 Task: Learn more about a sales navigator core.
Action: Mouse moved to (818, 102)
Screenshot: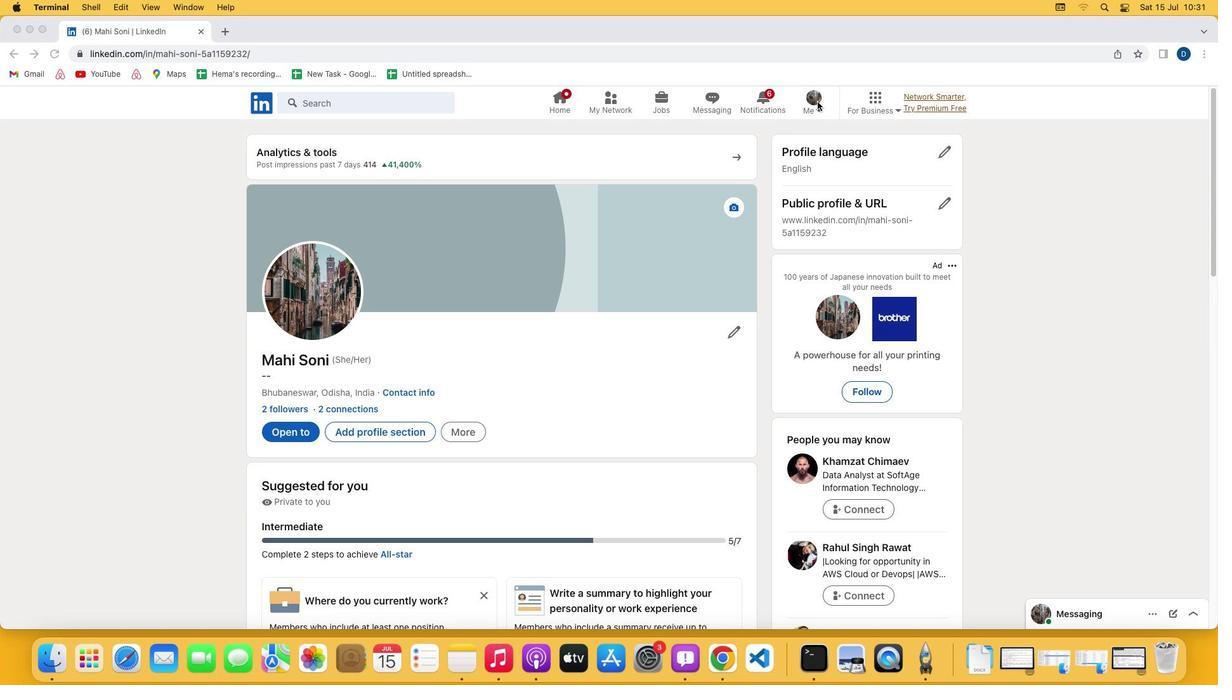 
Action: Mouse pressed left at (818, 102)
Screenshot: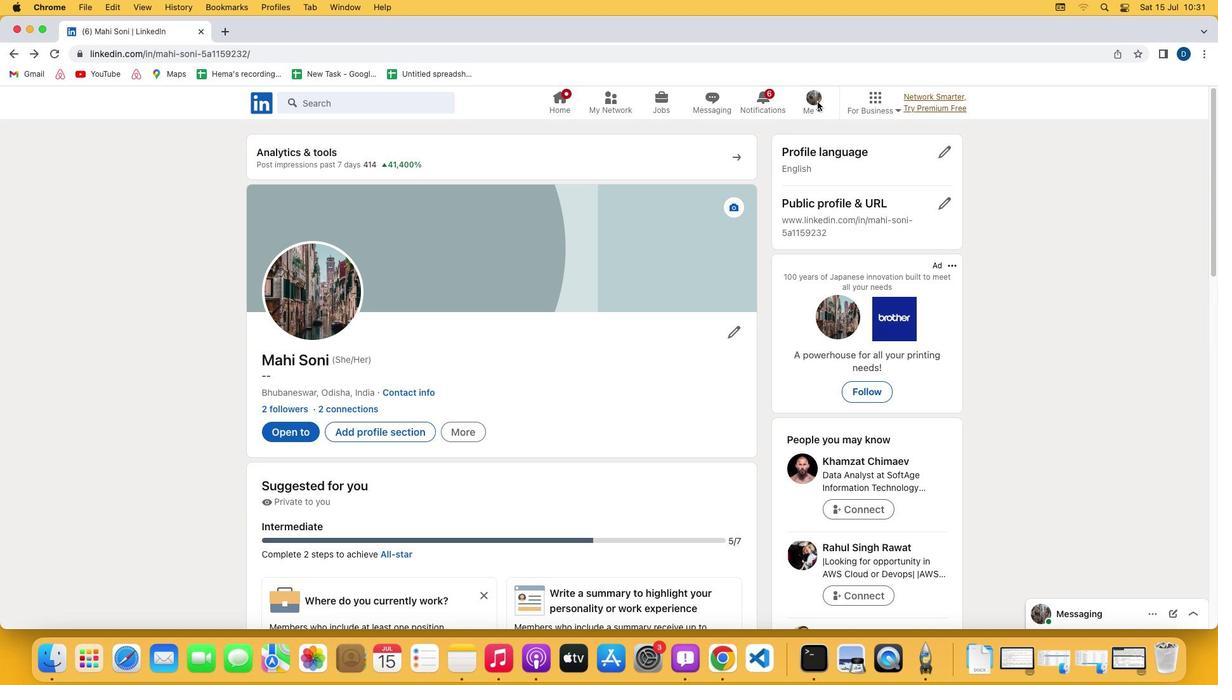 
Action: Mouse pressed left at (818, 102)
Screenshot: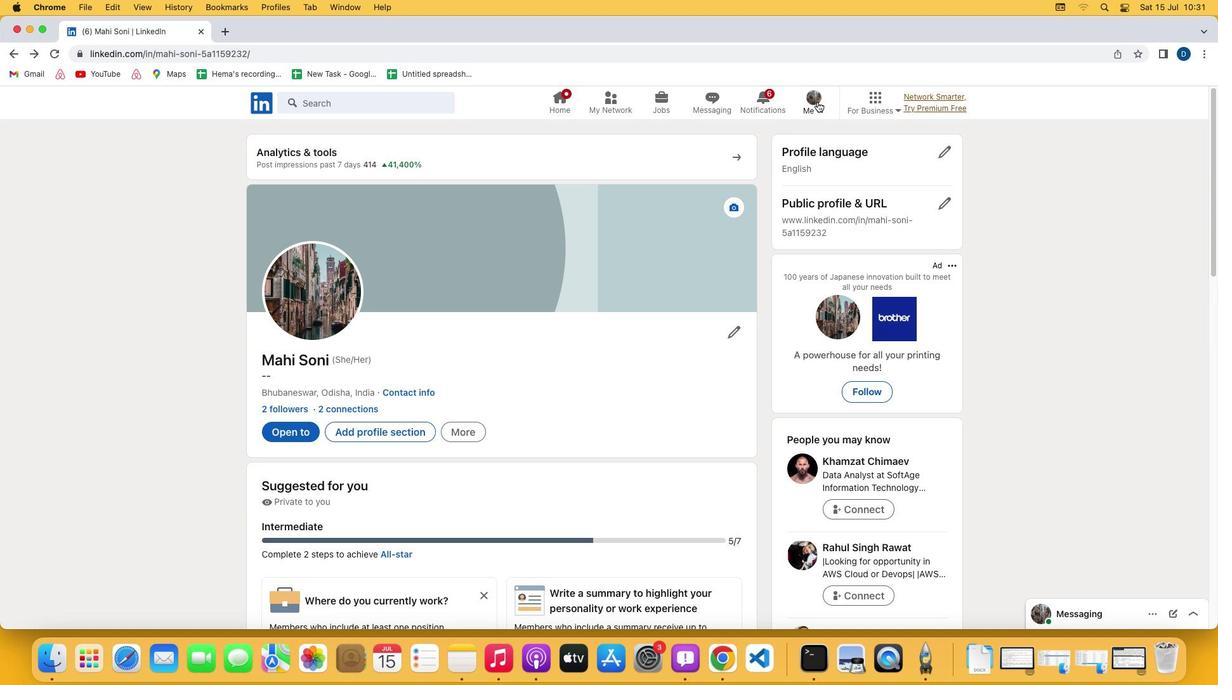 
Action: Mouse moved to (812, 99)
Screenshot: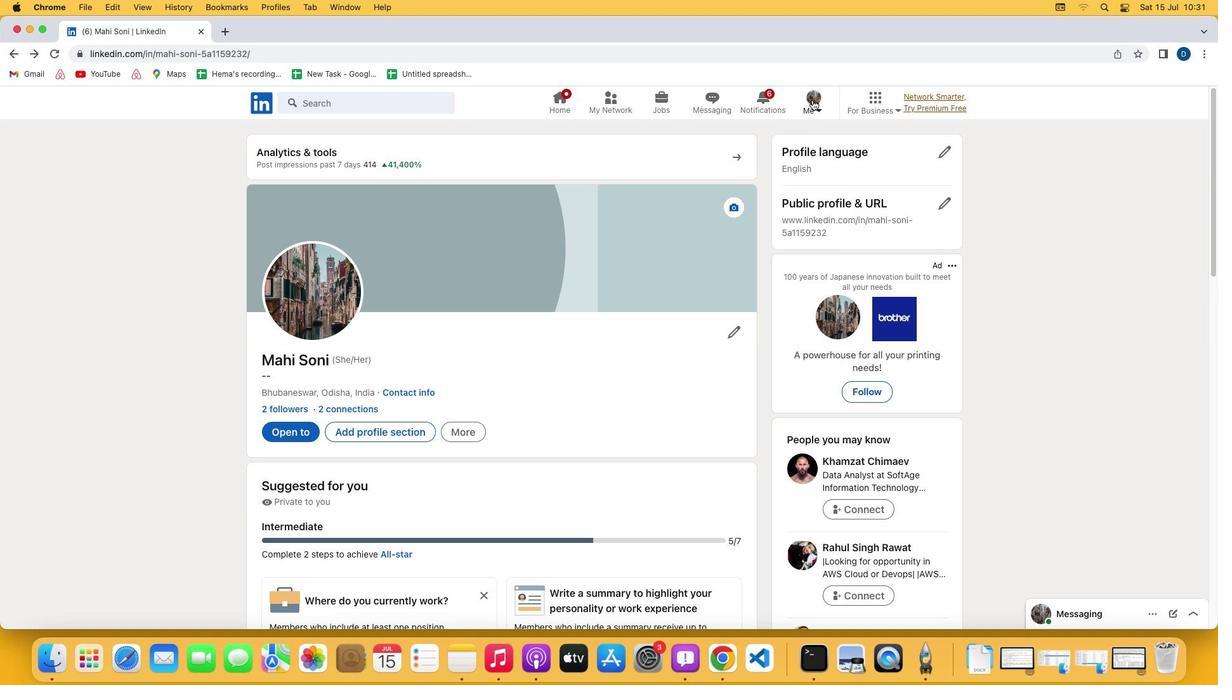 
Action: Mouse pressed left at (812, 99)
Screenshot: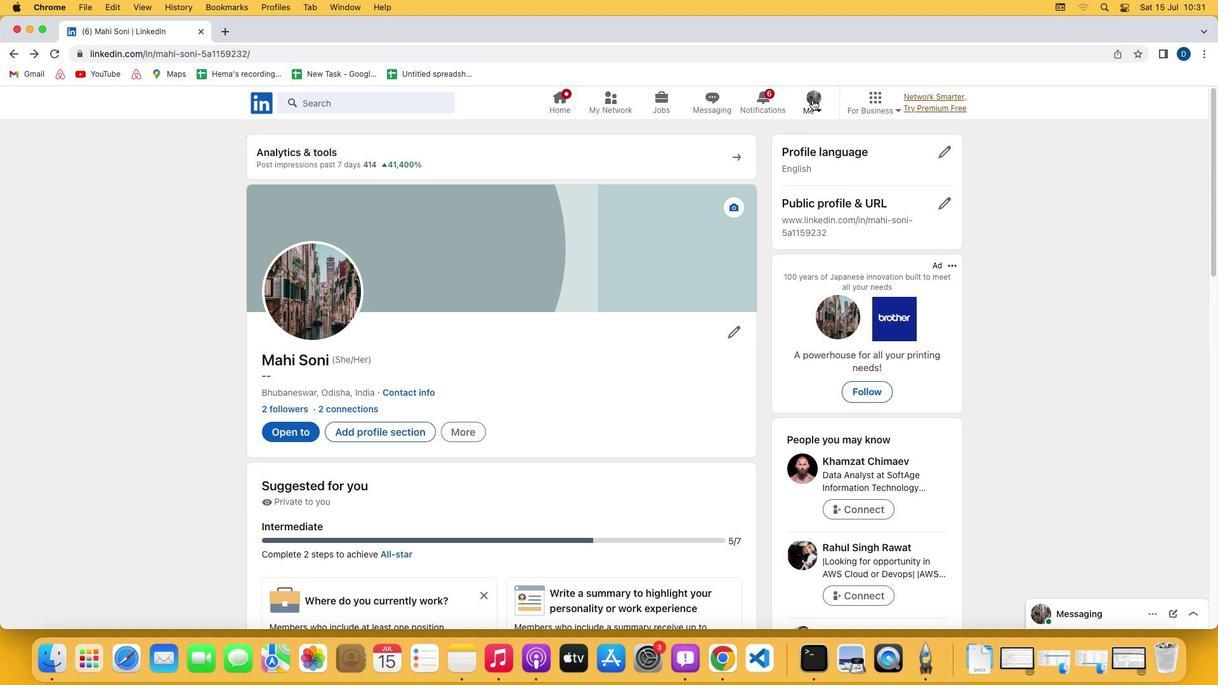 
Action: Mouse moved to (712, 240)
Screenshot: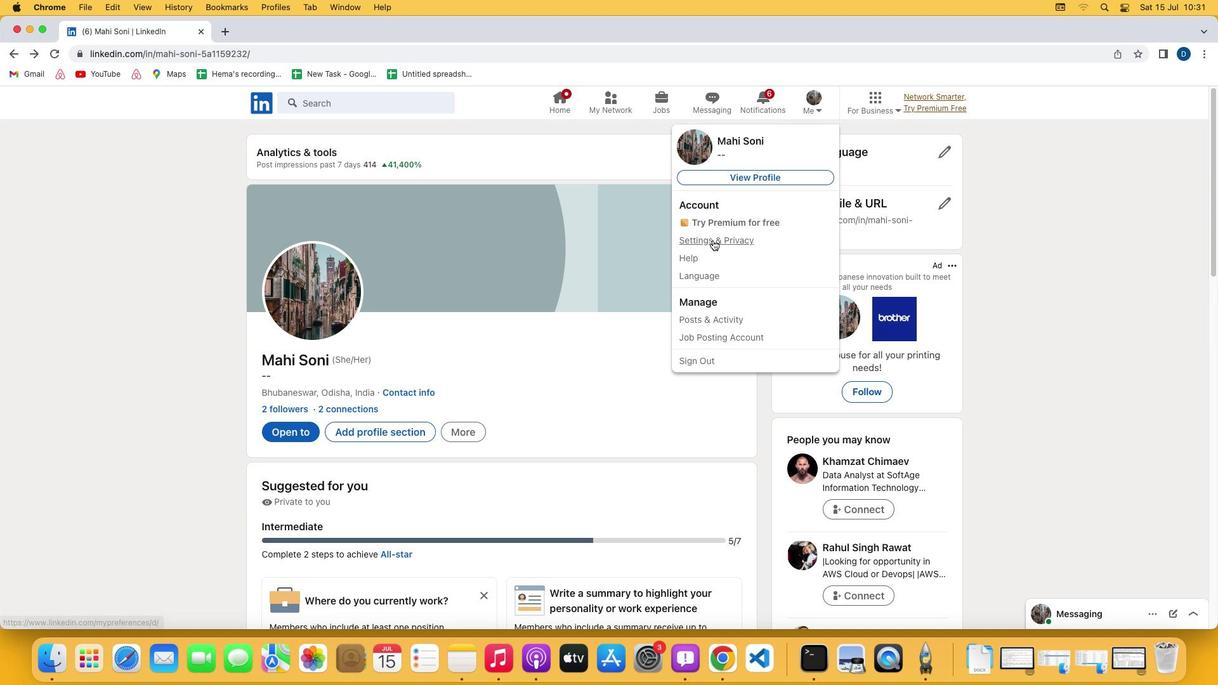 
Action: Mouse pressed left at (712, 240)
Screenshot: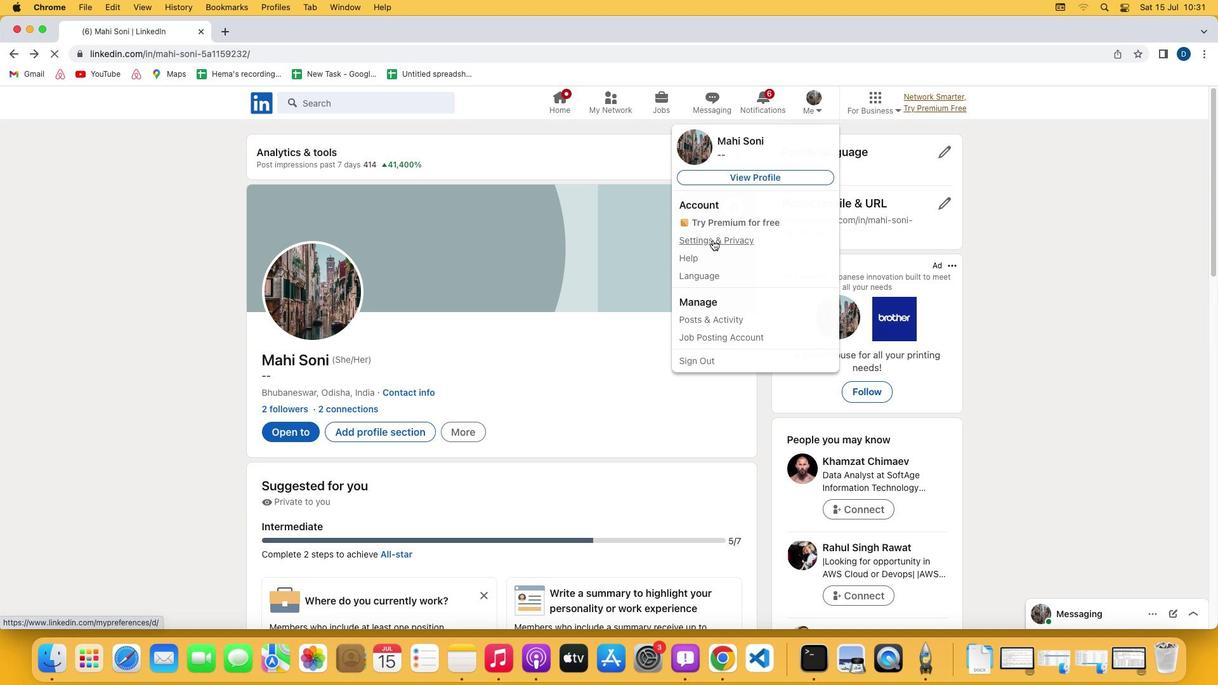 
Action: Mouse moved to (660, 432)
Screenshot: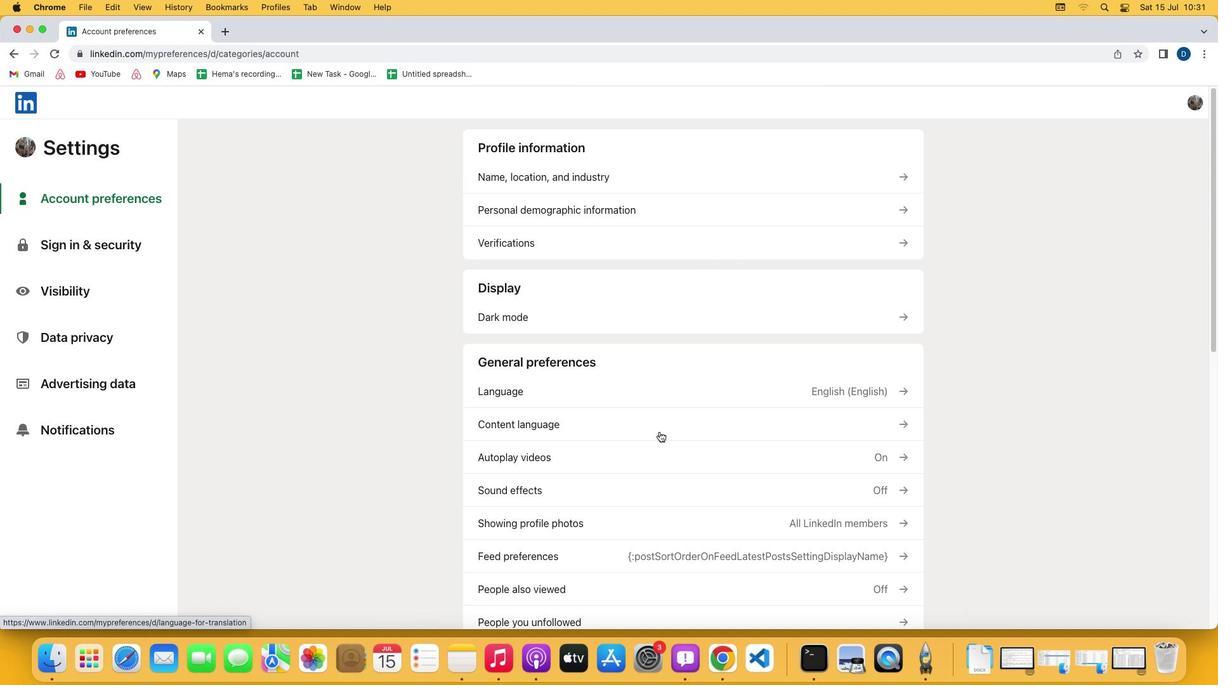 
Action: Mouse scrolled (660, 432) with delta (0, 0)
Screenshot: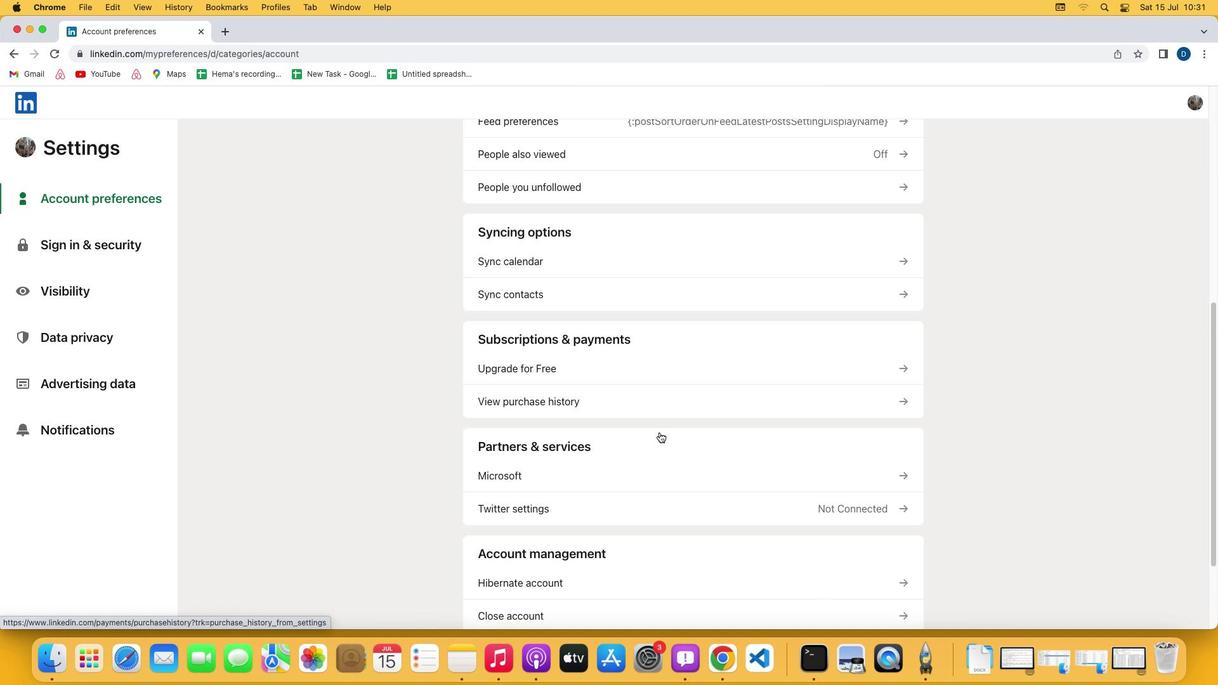 
Action: Mouse scrolled (660, 432) with delta (0, 0)
Screenshot: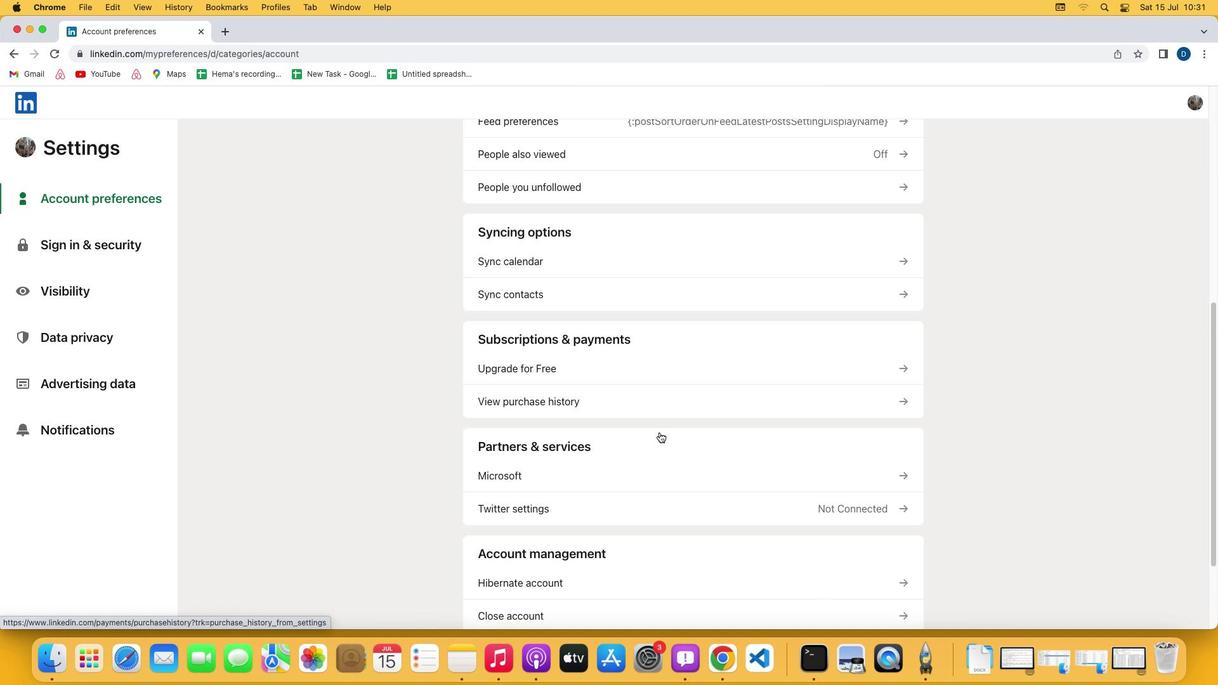 
Action: Mouse scrolled (660, 432) with delta (0, -1)
Screenshot: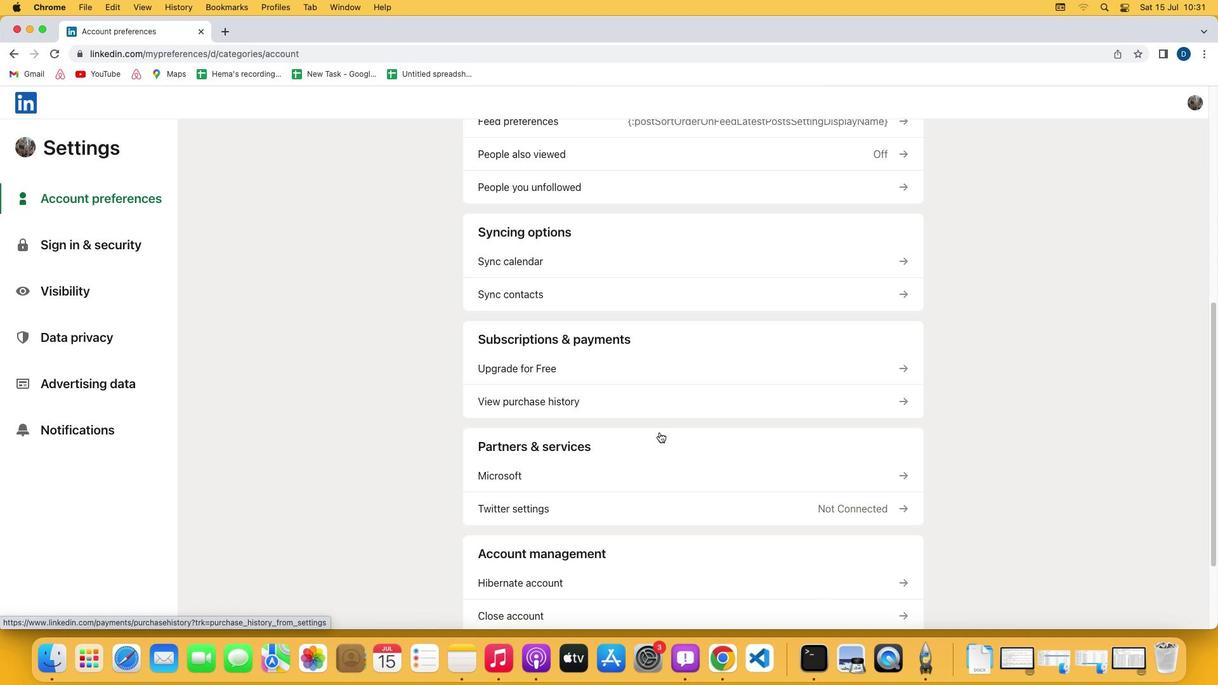 
Action: Mouse scrolled (660, 432) with delta (0, -3)
Screenshot: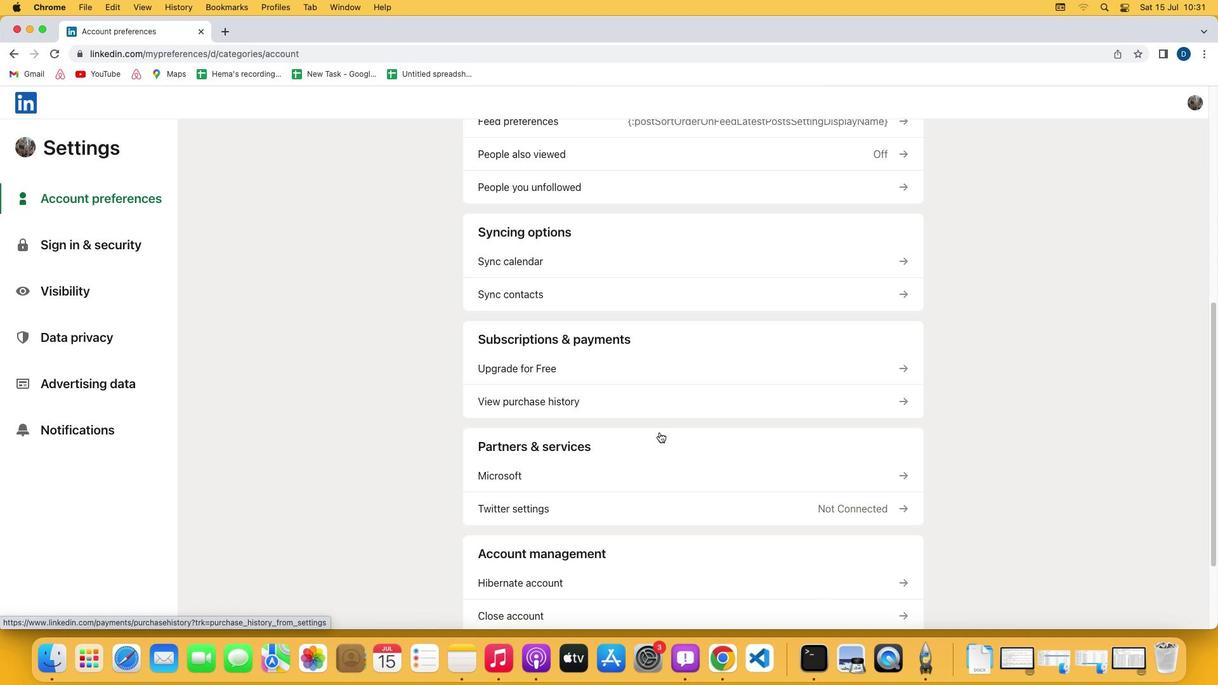 
Action: Mouse scrolled (660, 432) with delta (0, -3)
Screenshot: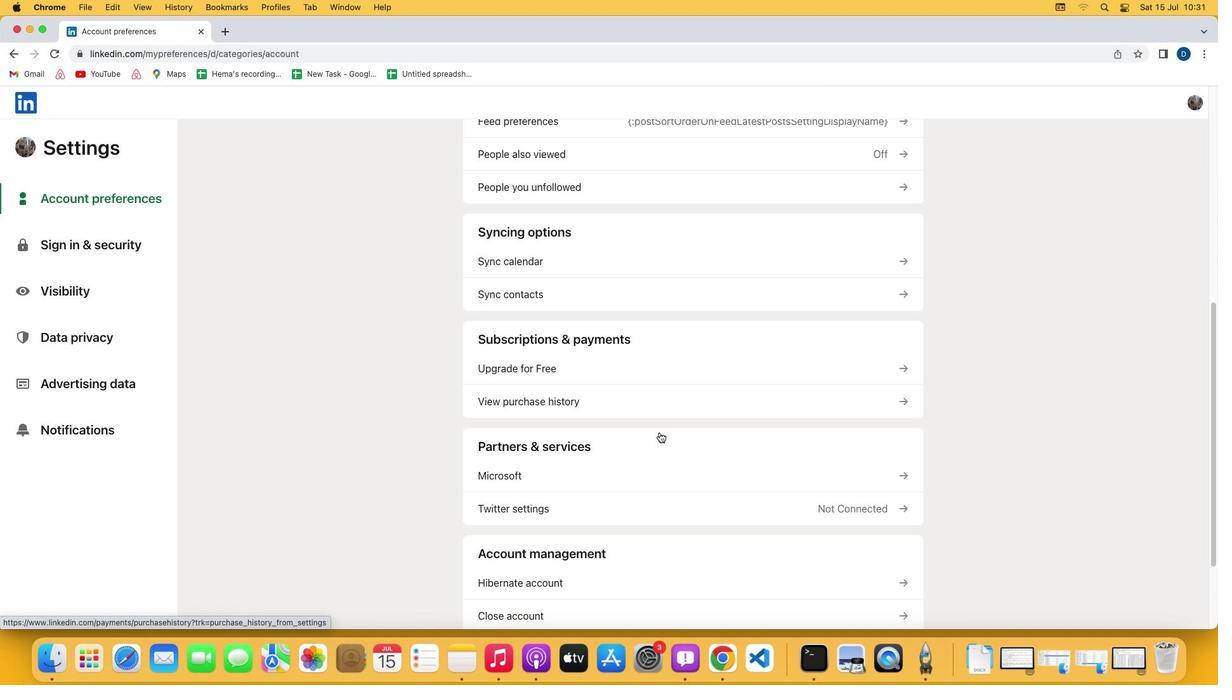 
Action: Mouse moved to (659, 432)
Screenshot: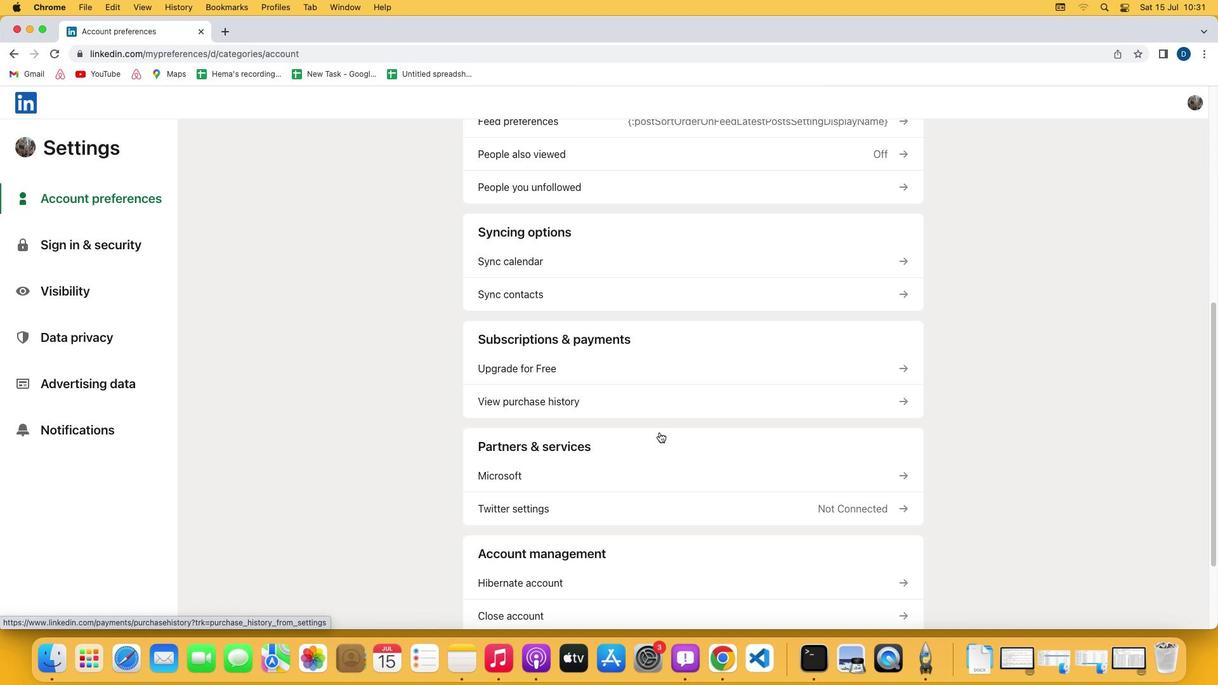 
Action: Mouse scrolled (659, 432) with delta (0, 0)
Screenshot: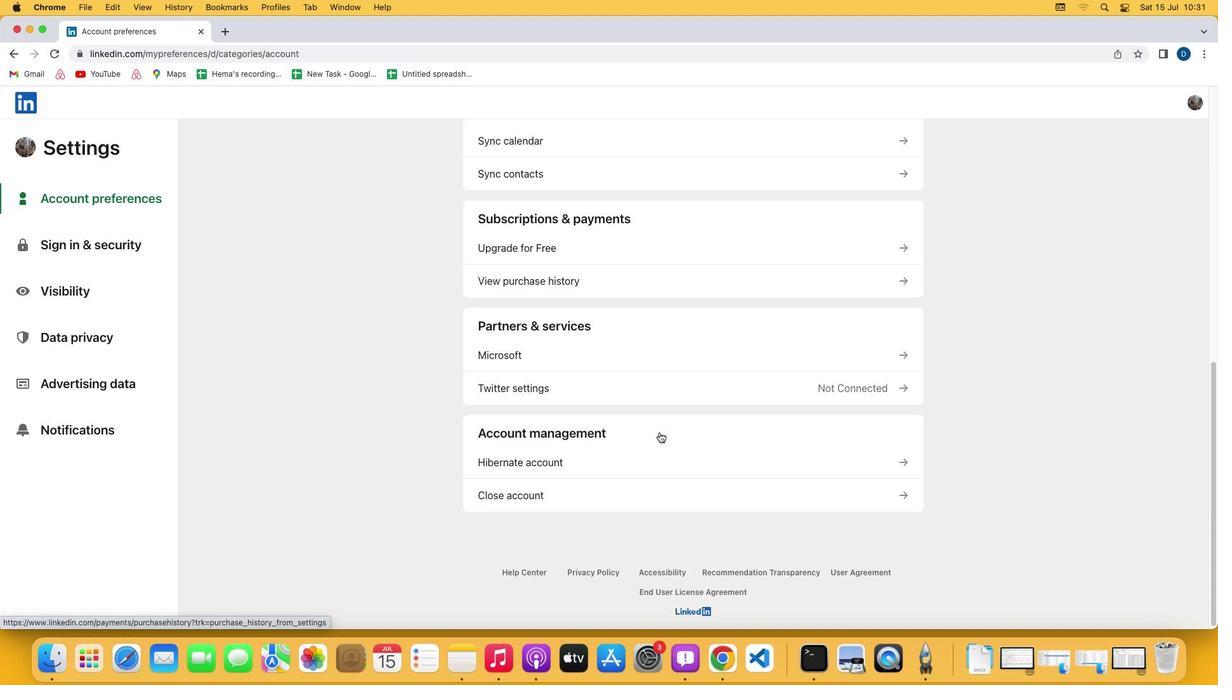 
Action: Mouse scrolled (659, 432) with delta (0, 0)
Screenshot: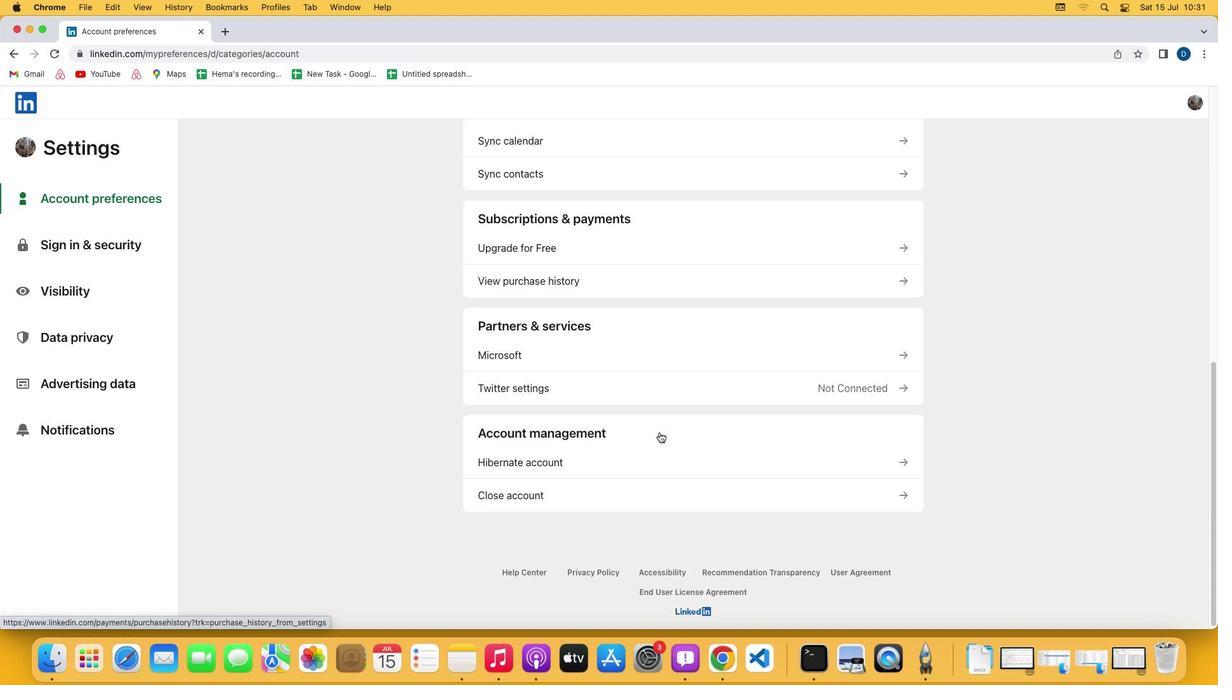 
Action: Mouse scrolled (659, 432) with delta (0, -1)
Screenshot: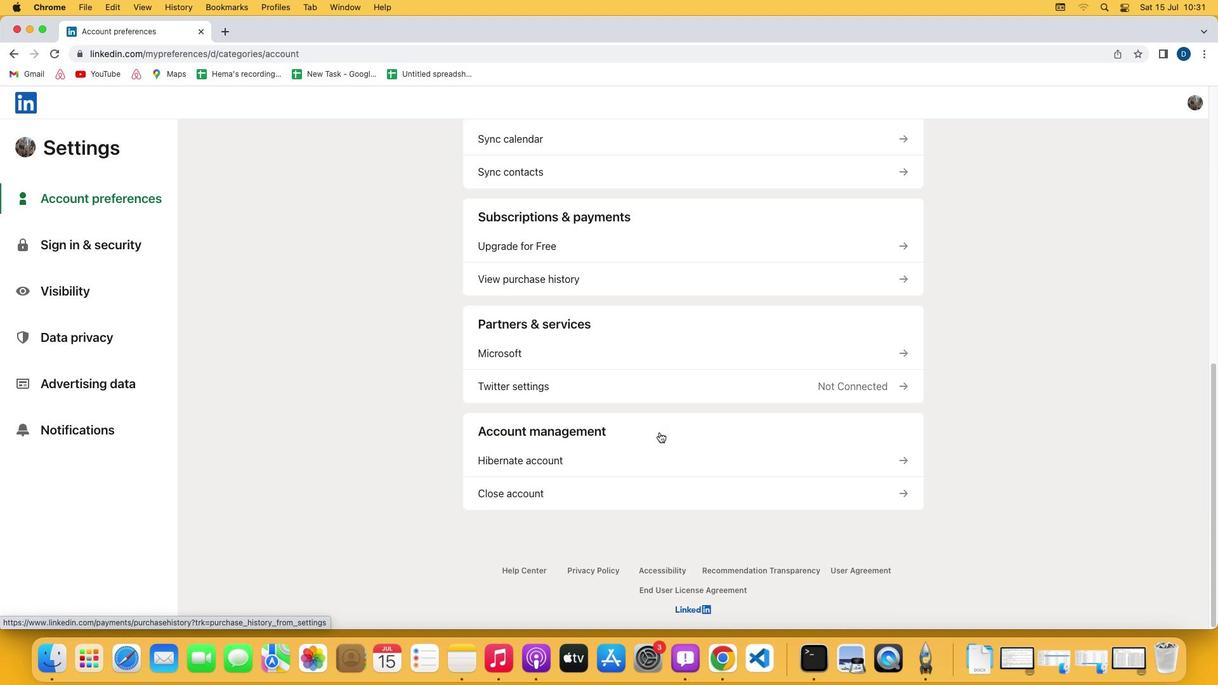 
Action: Mouse scrolled (659, 432) with delta (0, -3)
Screenshot: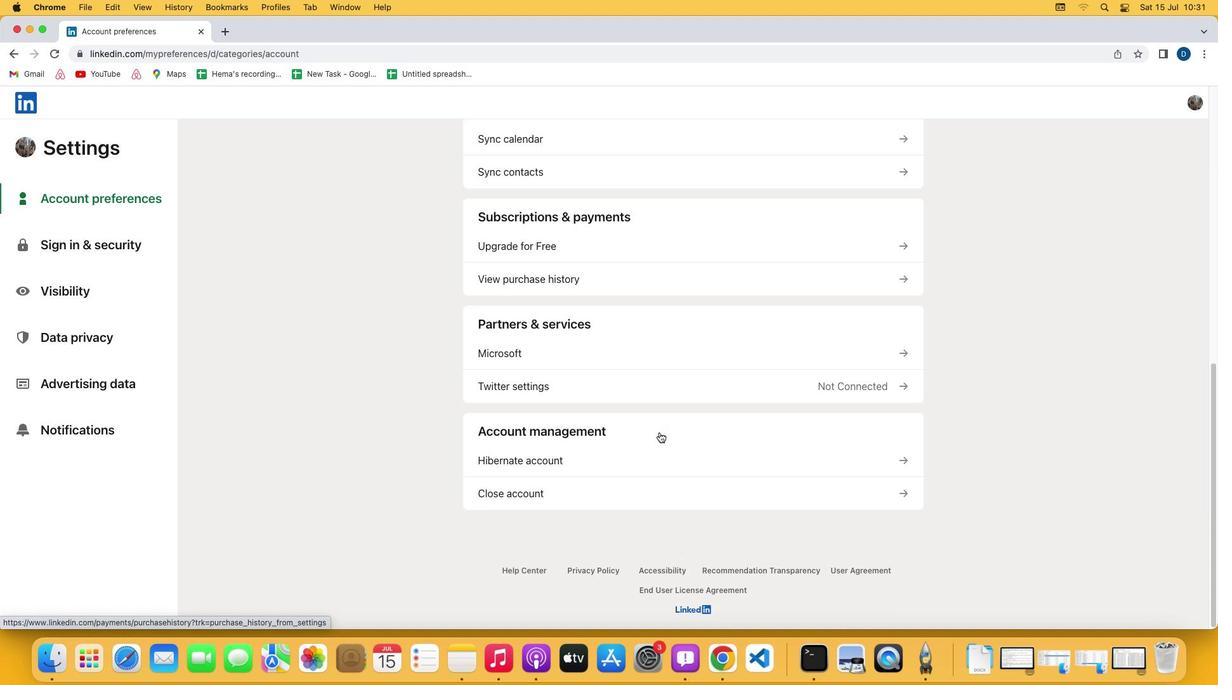 
Action: Mouse moved to (609, 245)
Screenshot: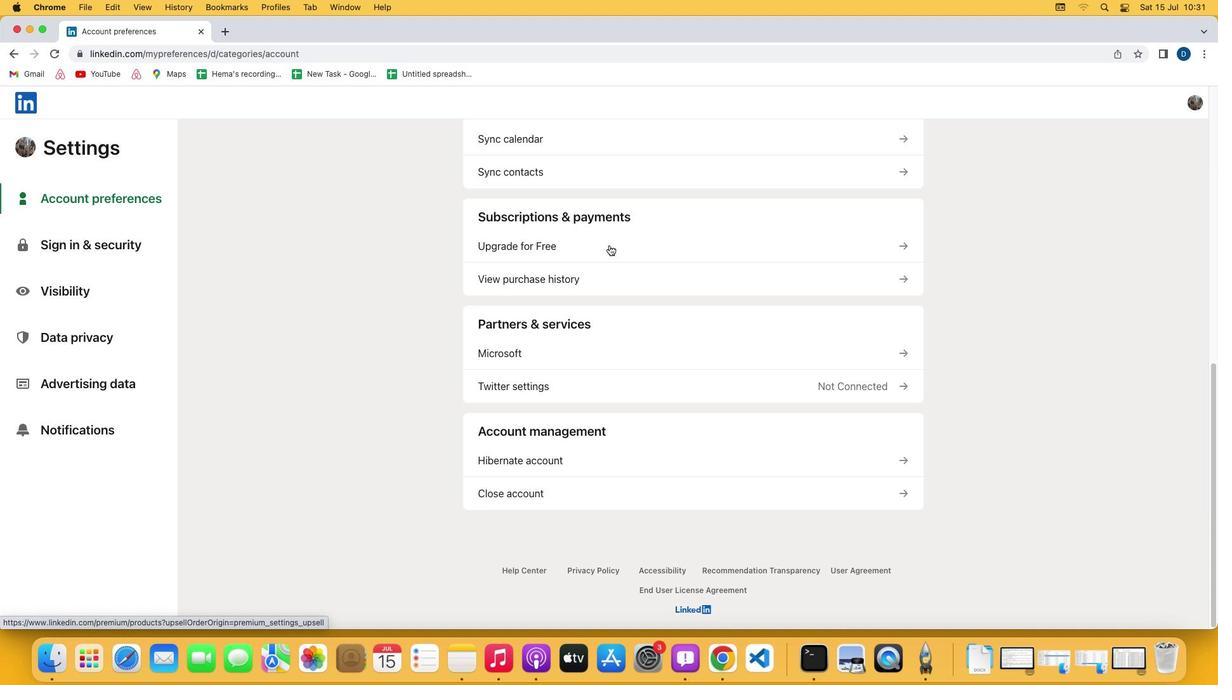 
Action: Mouse pressed left at (609, 245)
Screenshot: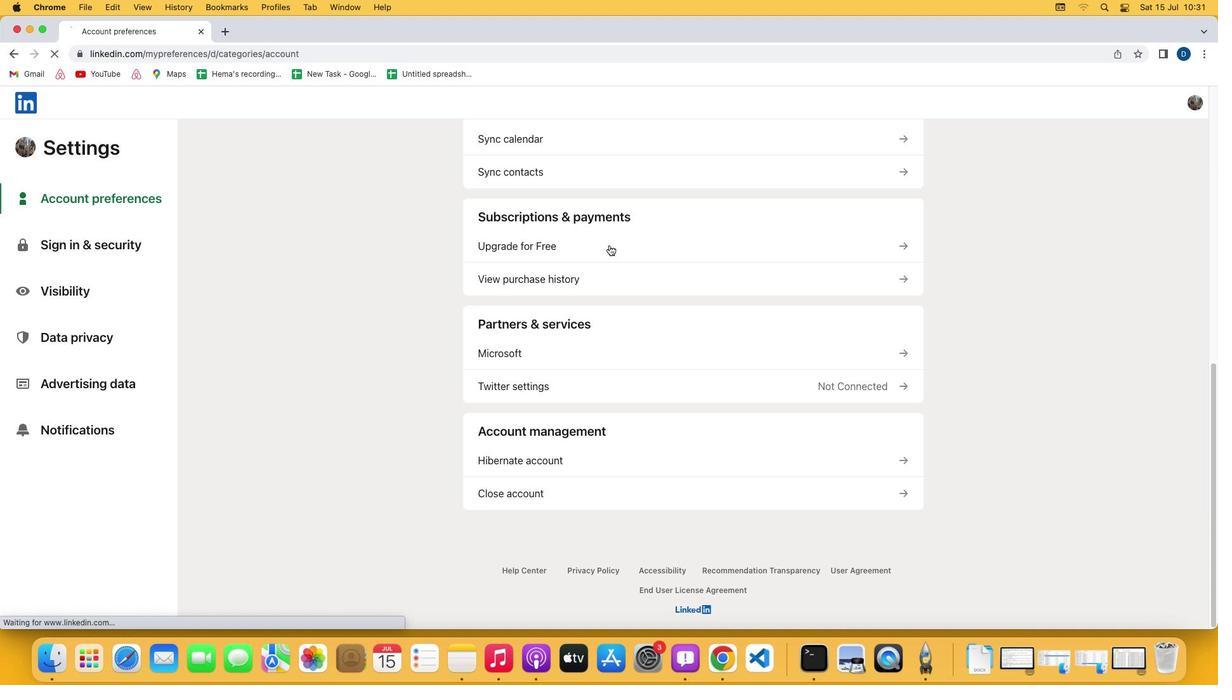 
Action: Mouse moved to (495, 340)
Screenshot: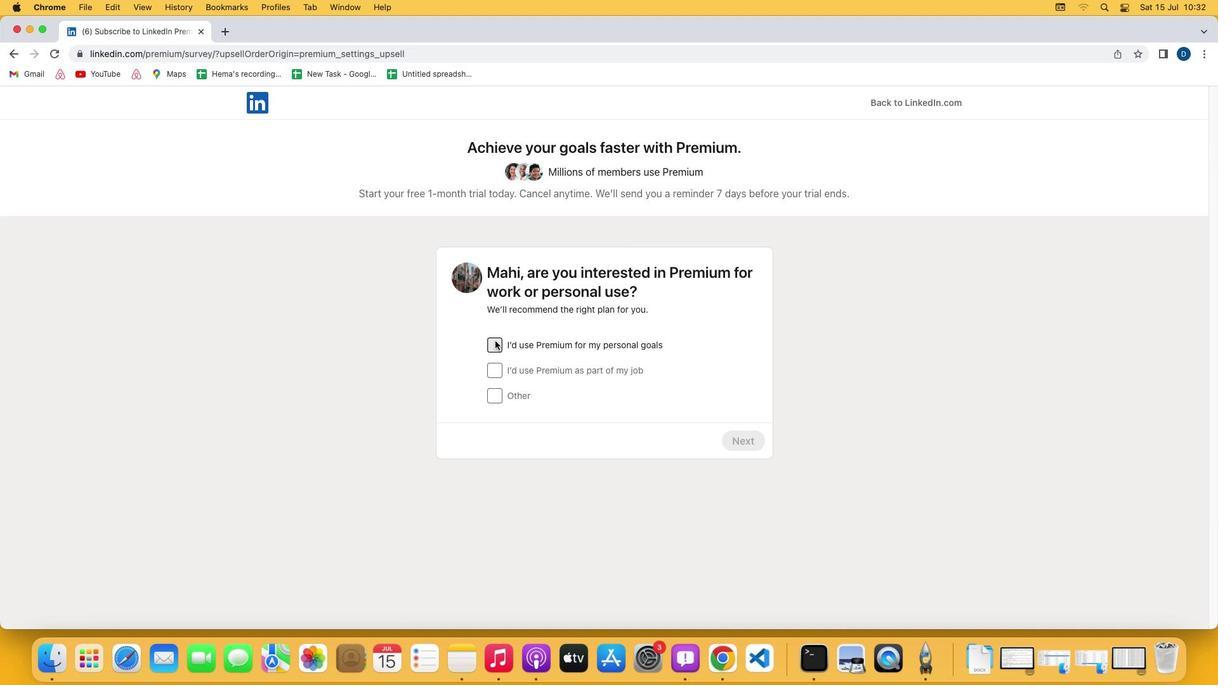 
Action: Mouse pressed left at (495, 340)
Screenshot: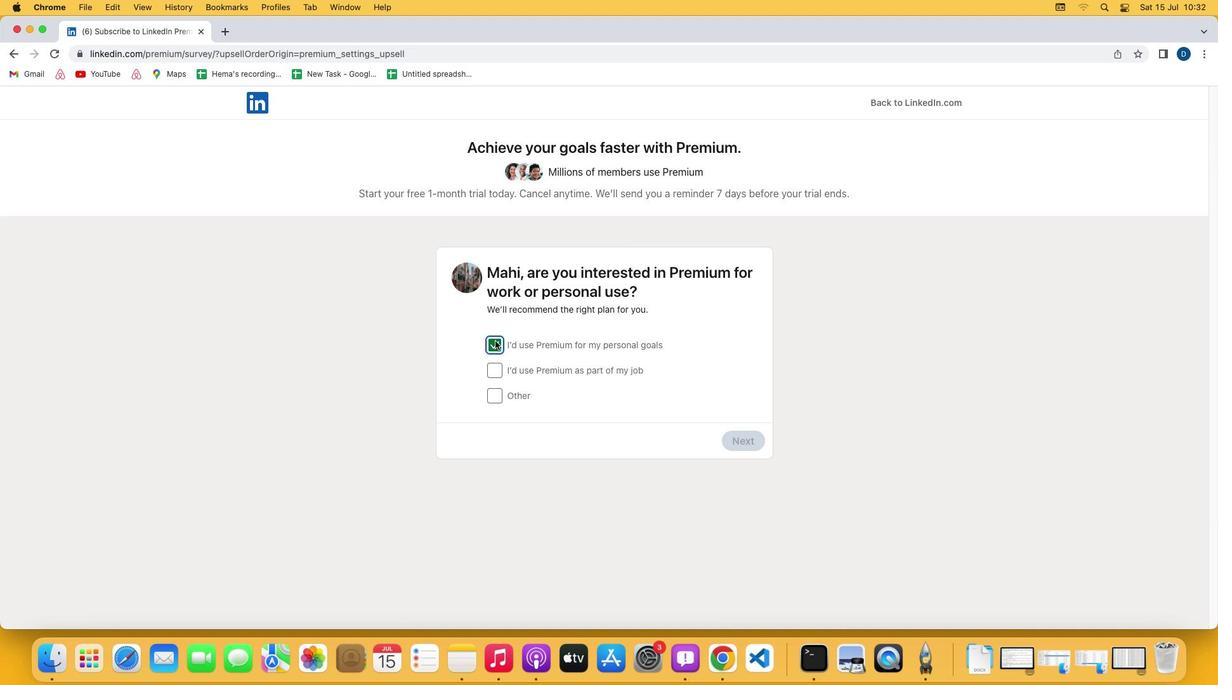 
Action: Mouse moved to (736, 441)
Screenshot: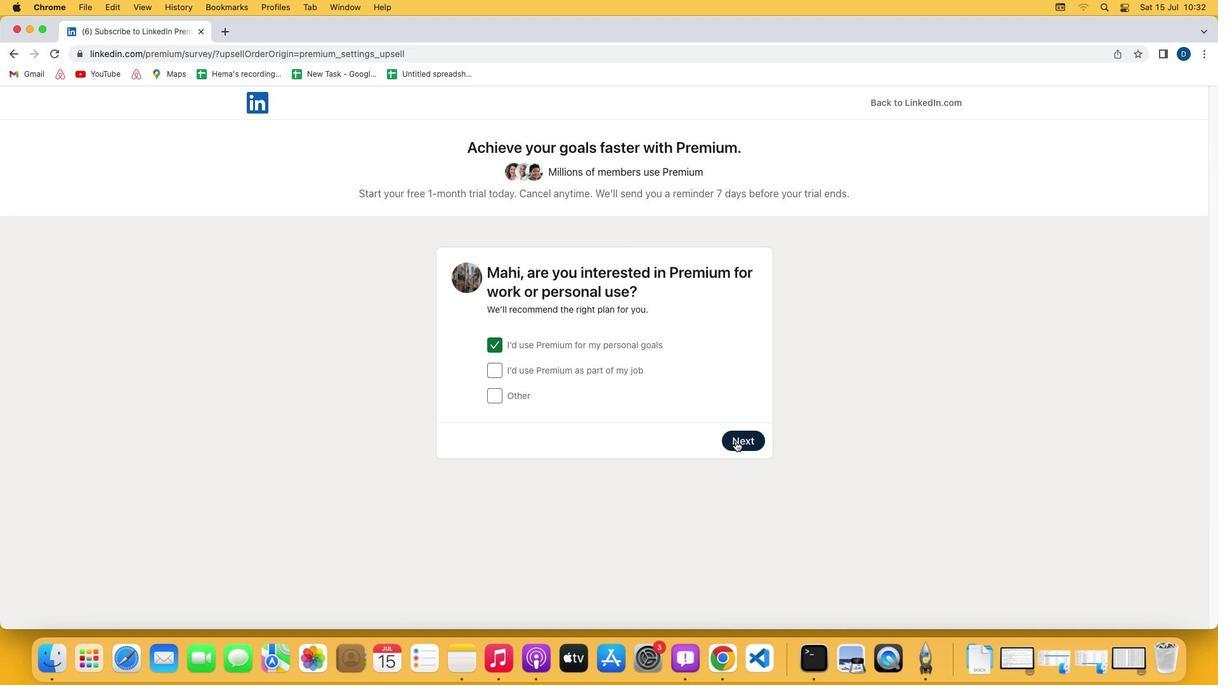 
Action: Mouse pressed left at (736, 441)
Screenshot: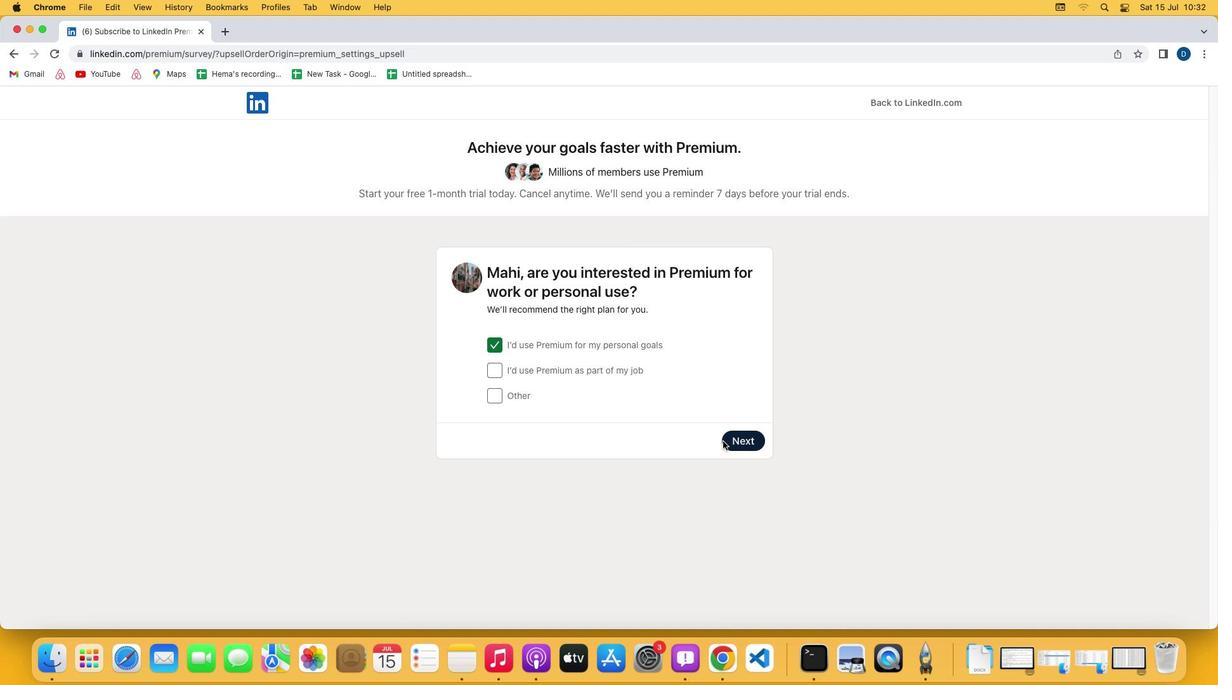 
Action: Mouse moved to (744, 514)
Screenshot: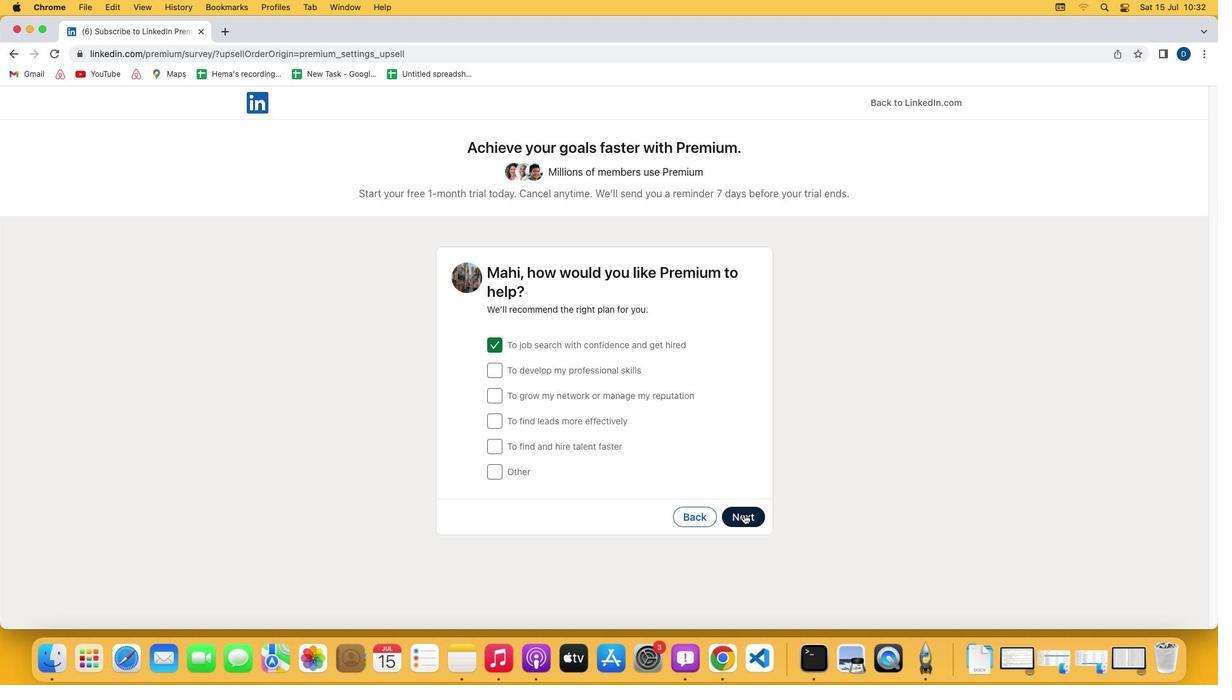 
Action: Mouse pressed left at (744, 514)
Screenshot: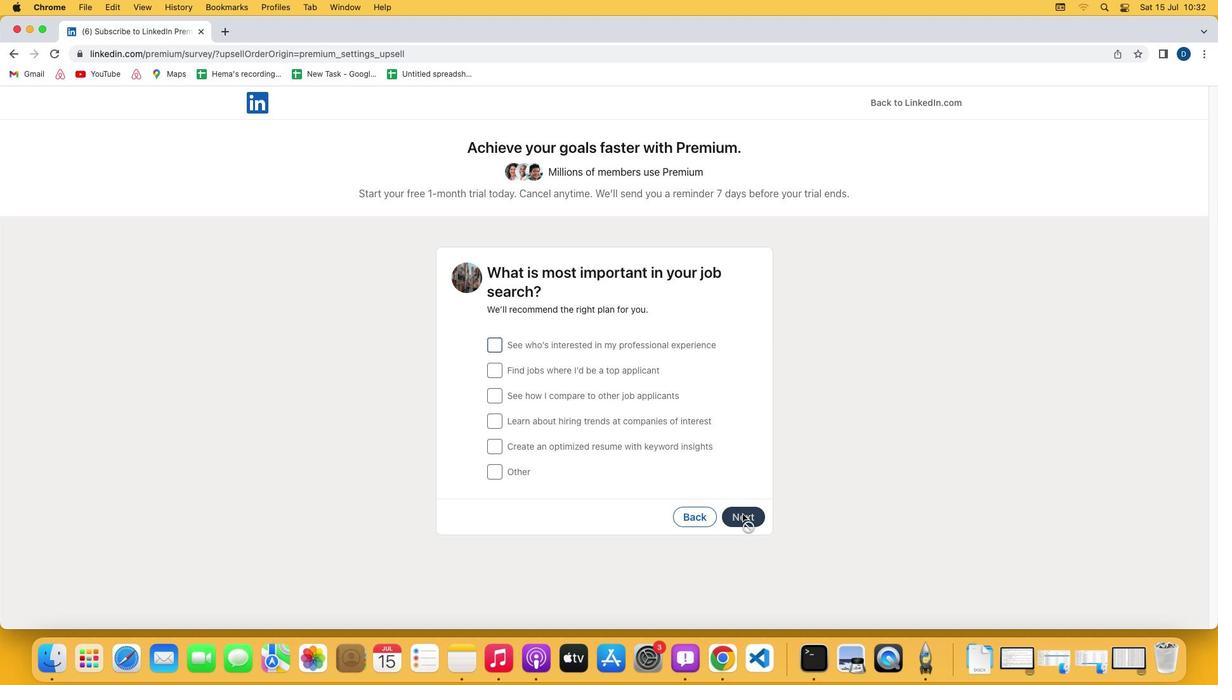 
Action: Mouse moved to (500, 373)
Screenshot: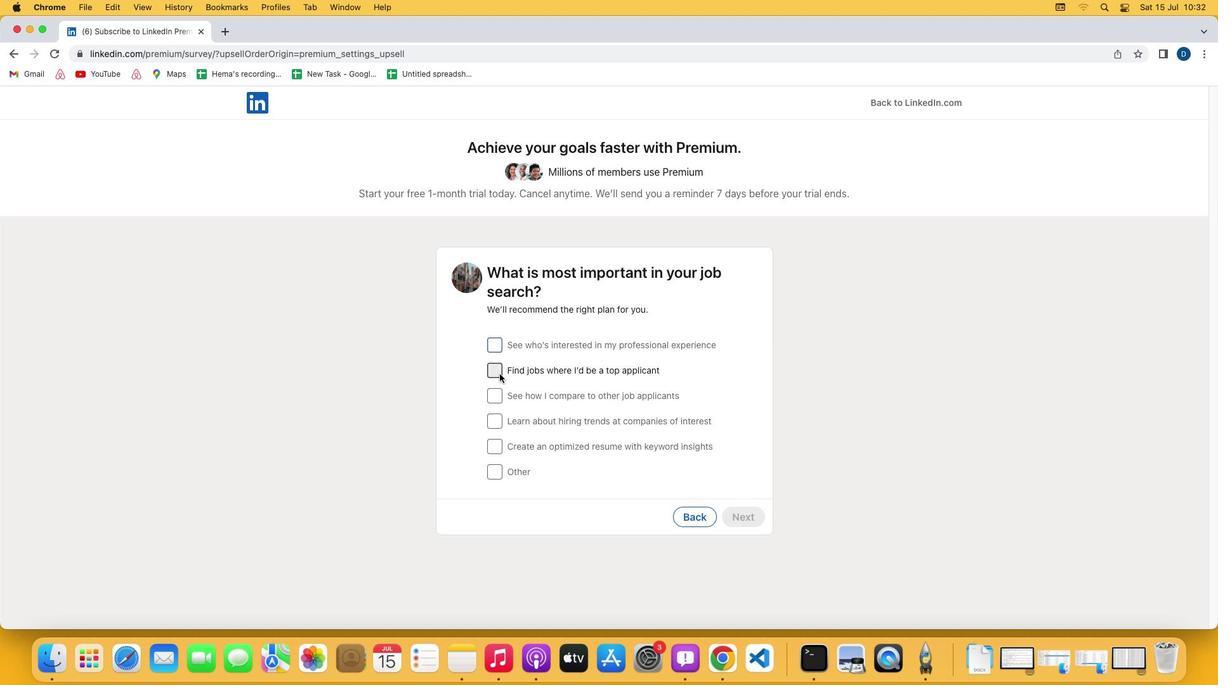 
Action: Mouse pressed left at (500, 373)
Screenshot: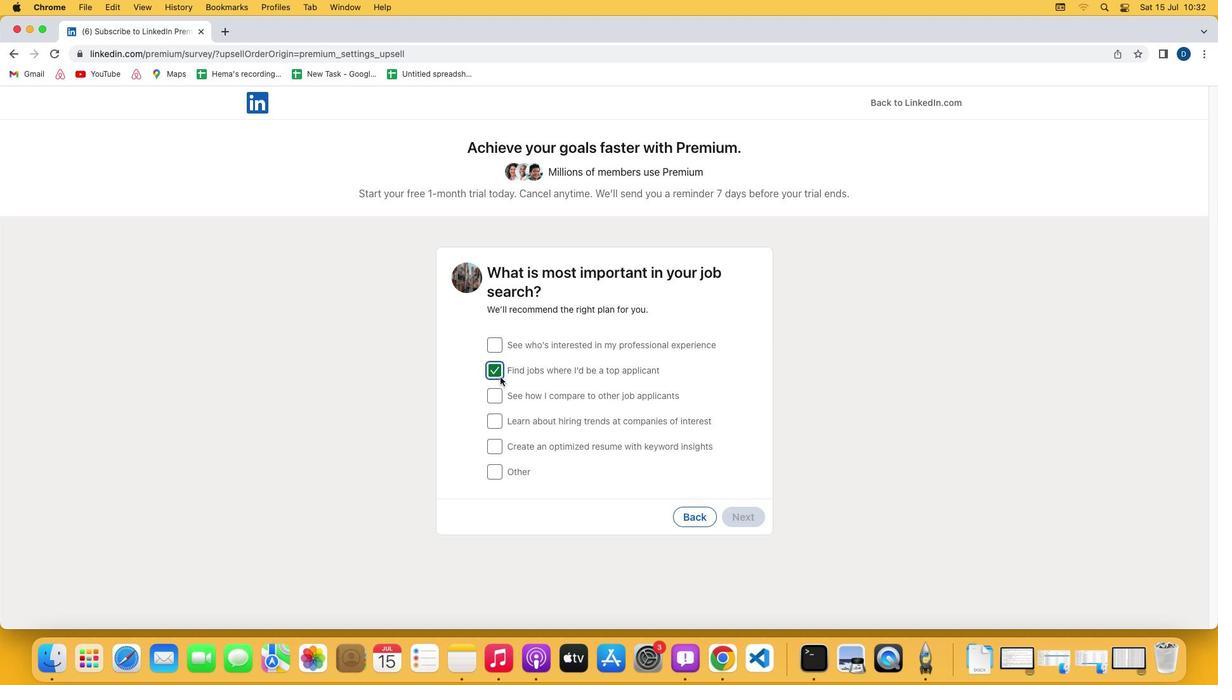 
Action: Mouse moved to (741, 512)
Screenshot: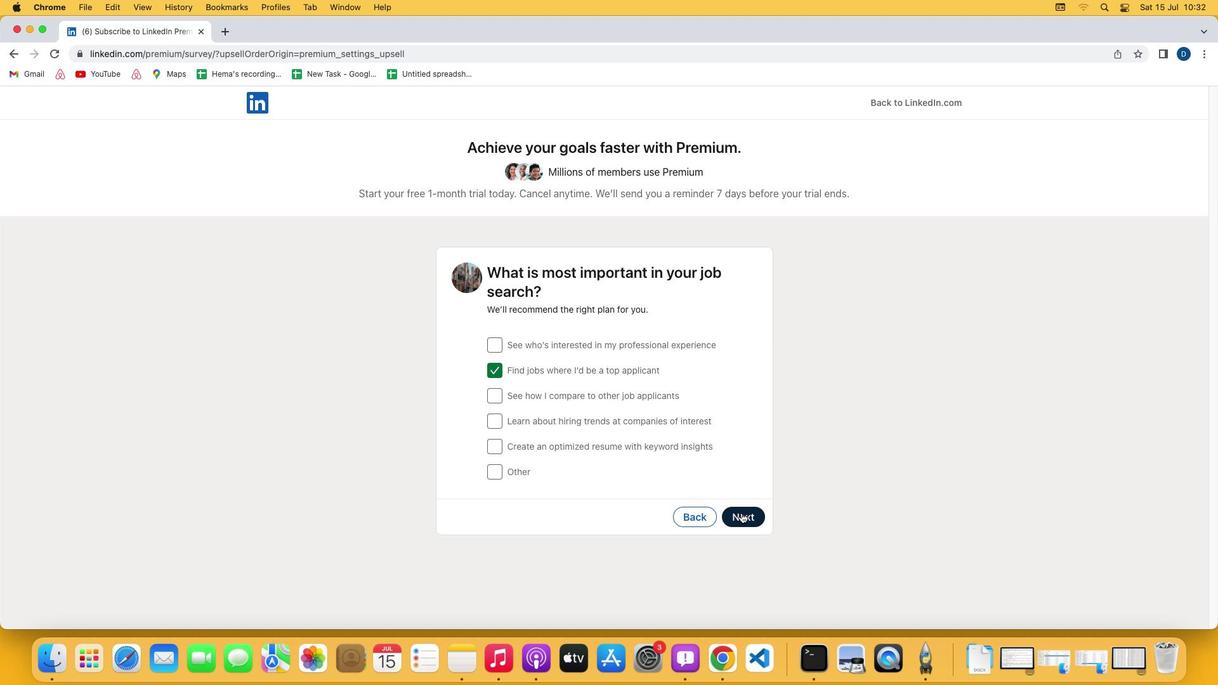 
Action: Mouse pressed left at (741, 512)
Screenshot: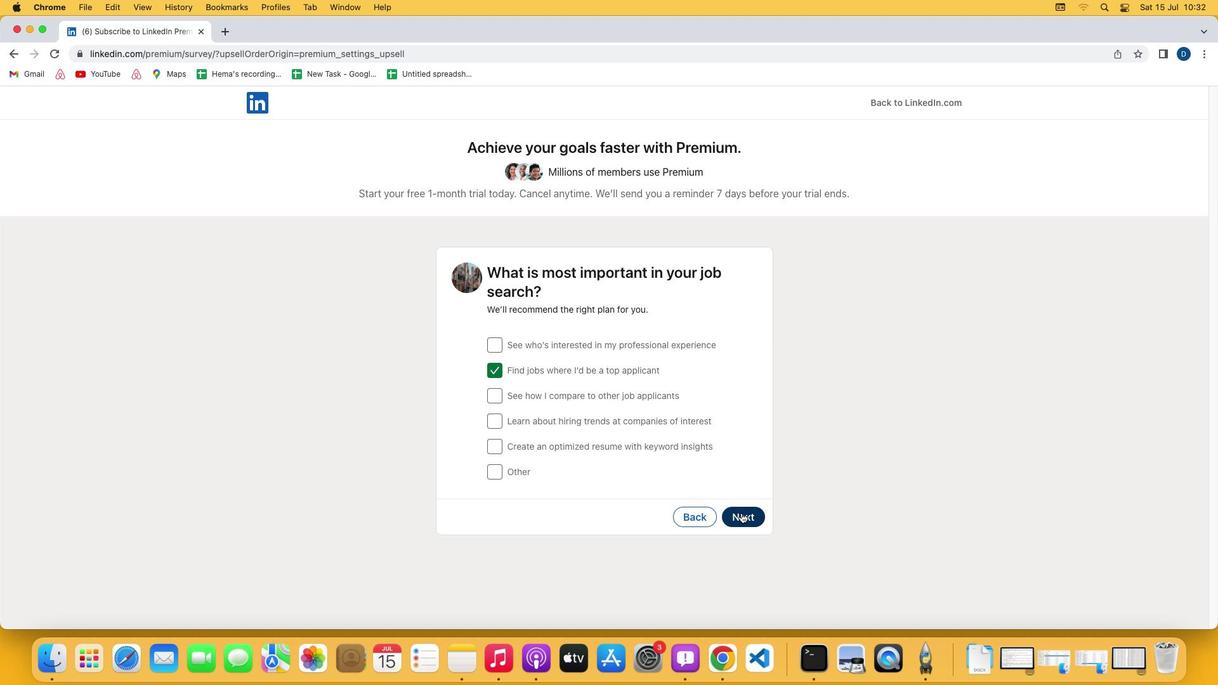 
Action: Mouse moved to (631, 488)
Screenshot: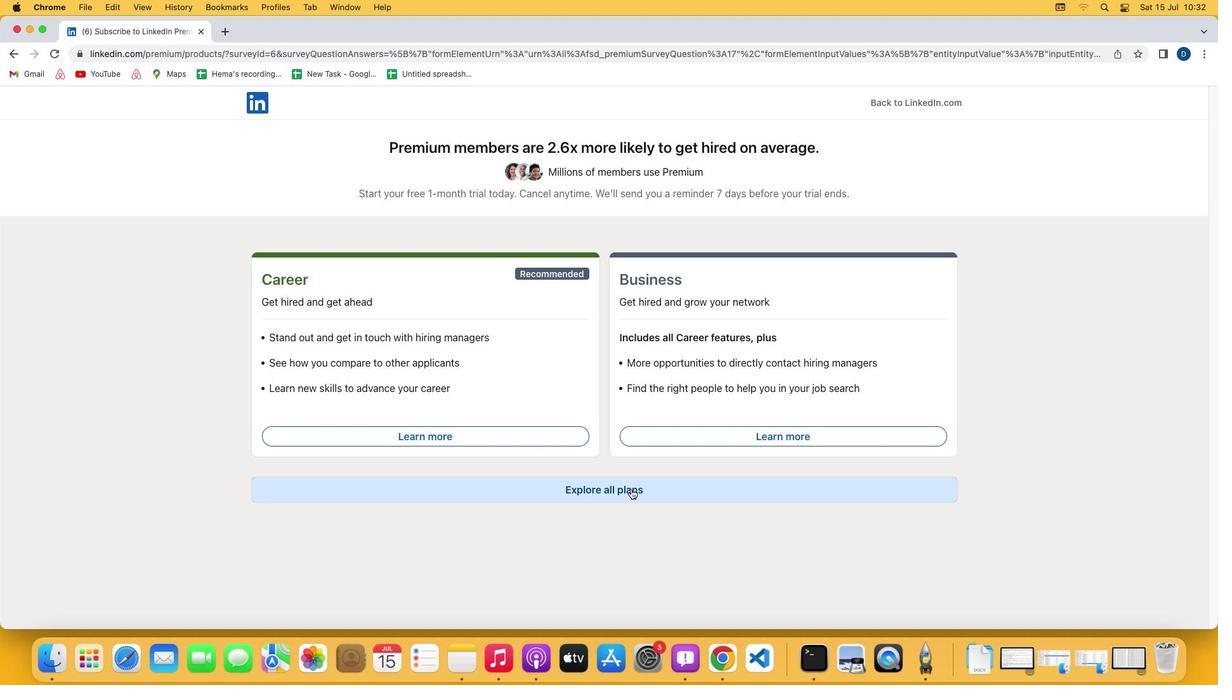 
Action: Mouse pressed left at (631, 488)
Screenshot: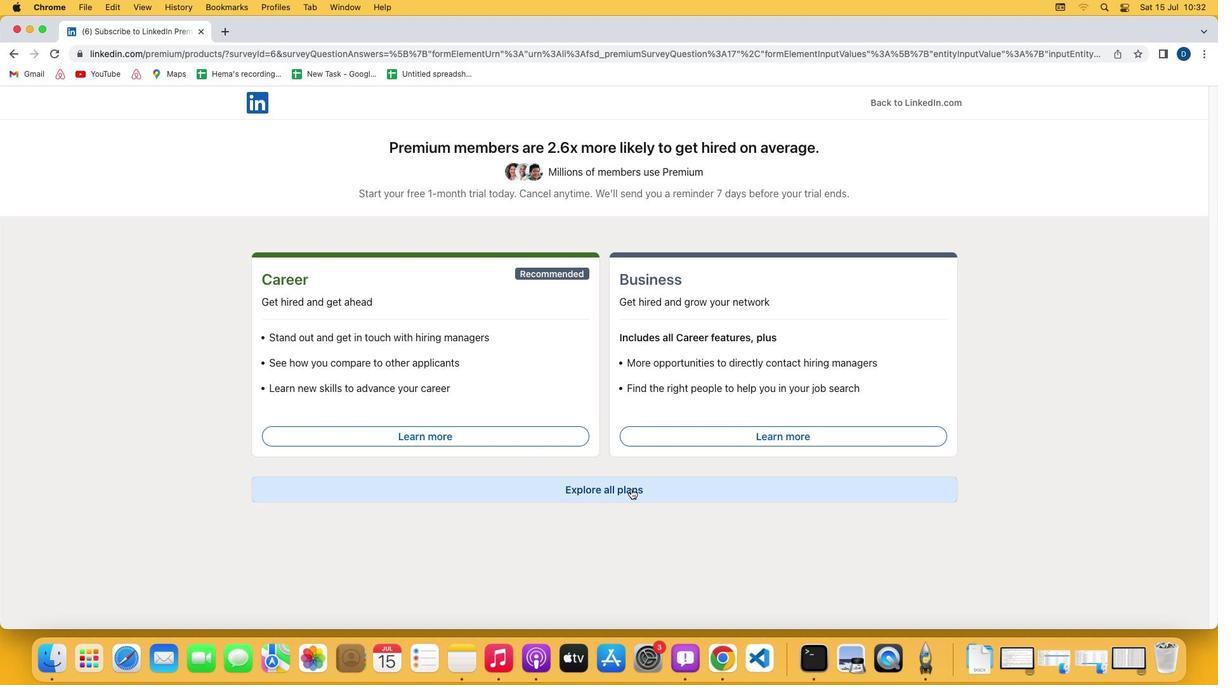 
Action: Mouse moved to (681, 524)
Screenshot: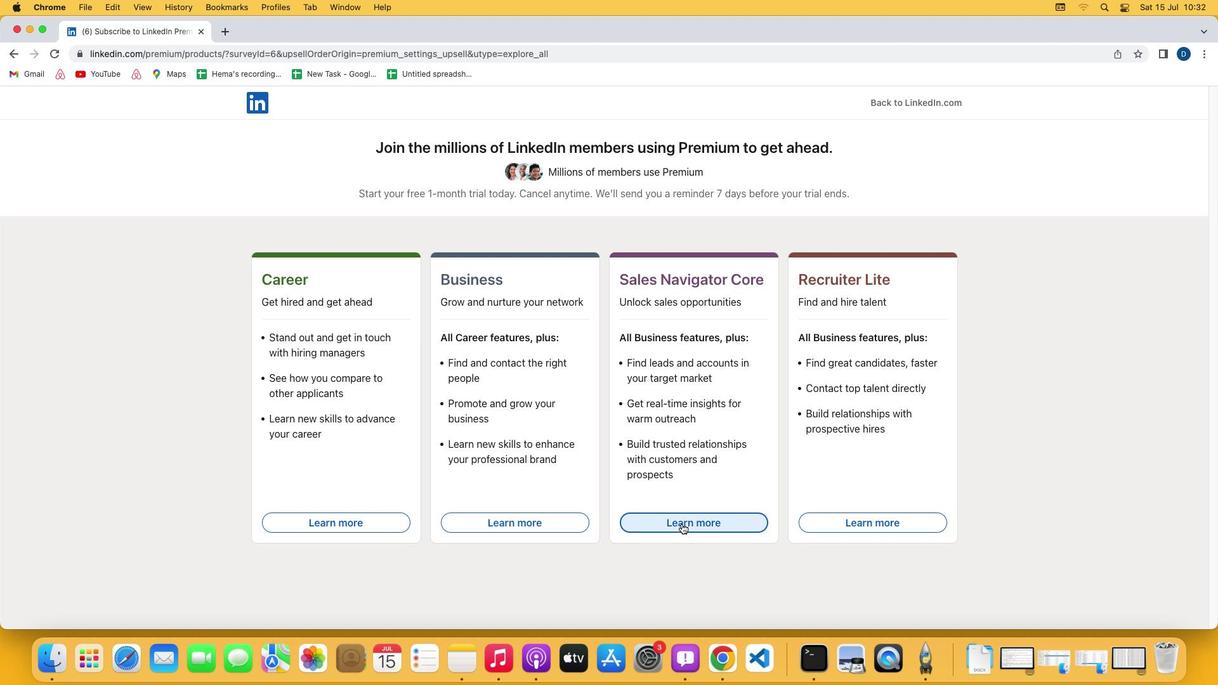 
Action: Mouse pressed left at (681, 524)
Screenshot: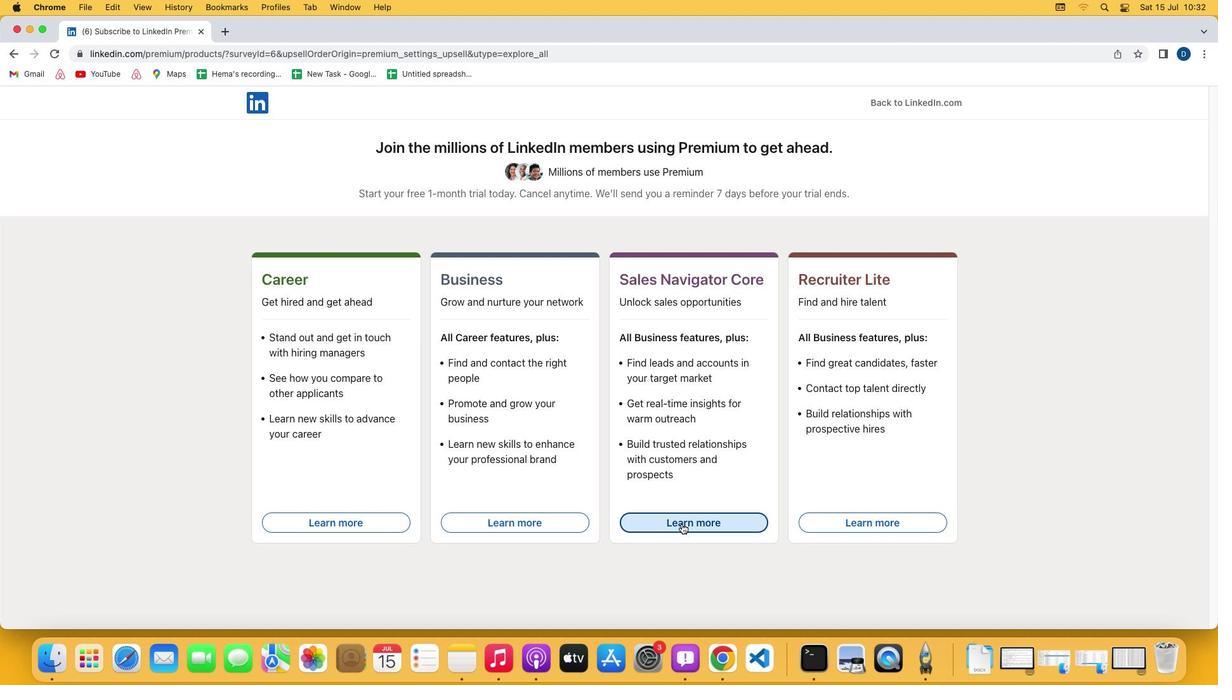 
